 Task: Add to scrum project VortexTech a team member softage.3@softage.net.
Action: Mouse moved to (238, 137)
Screenshot: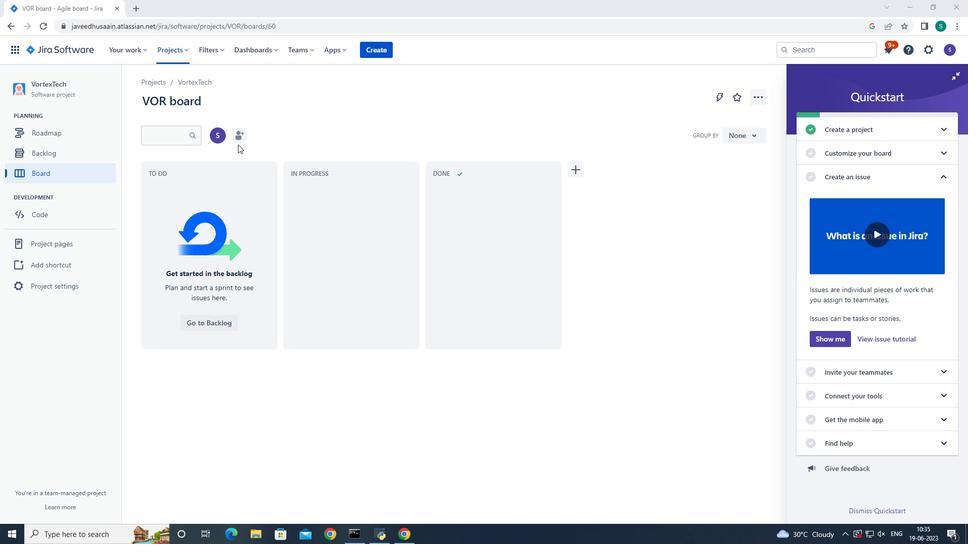 
Action: Mouse pressed left at (238, 137)
Screenshot: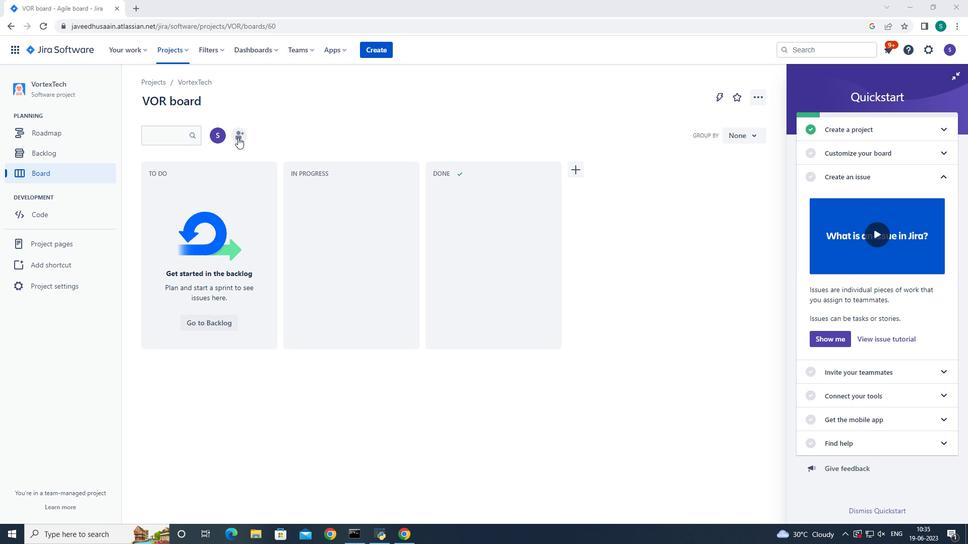 
Action: Mouse moved to (441, 124)
Screenshot: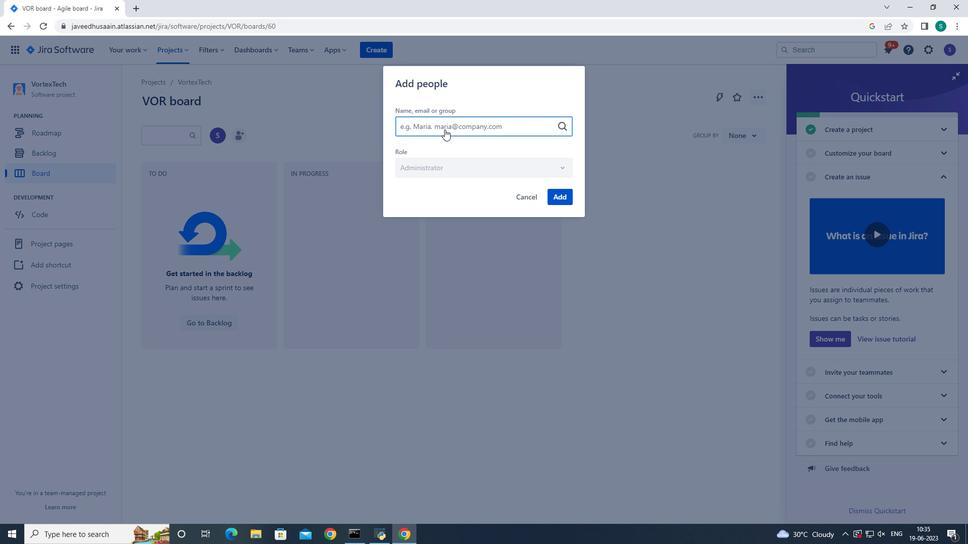 
Action: Key pressed softage.3<Key.shift><Key.shift><Key.shift><Key.shift><Key.shift><Key.shift><Key.shift><Key.shift><Key.shift>@softage.net
Screenshot: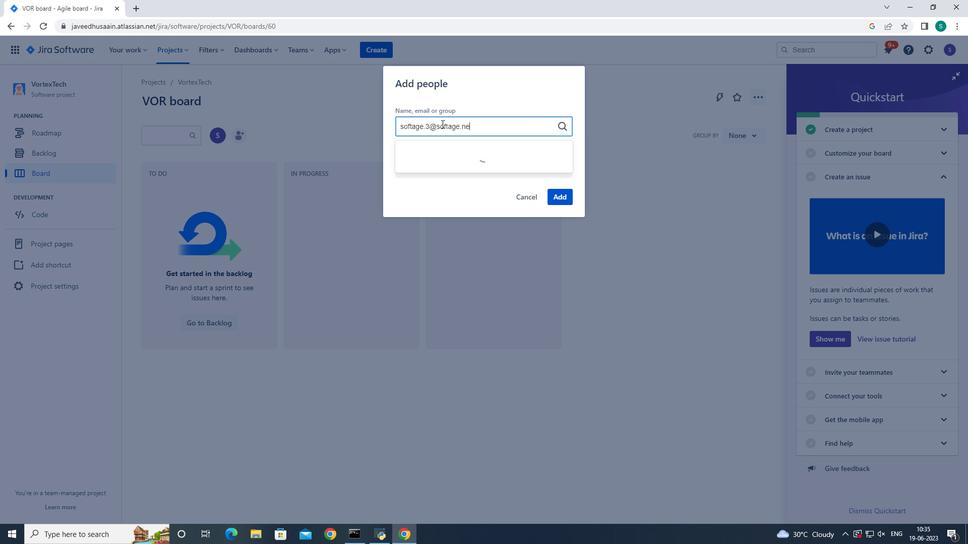 
Action: Mouse moved to (451, 150)
Screenshot: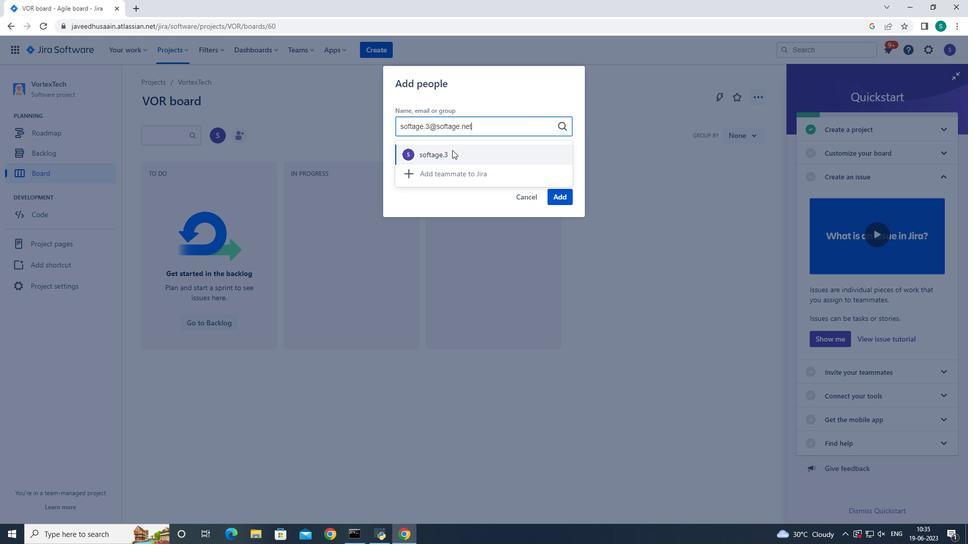 
Action: Mouse pressed left at (451, 150)
Screenshot: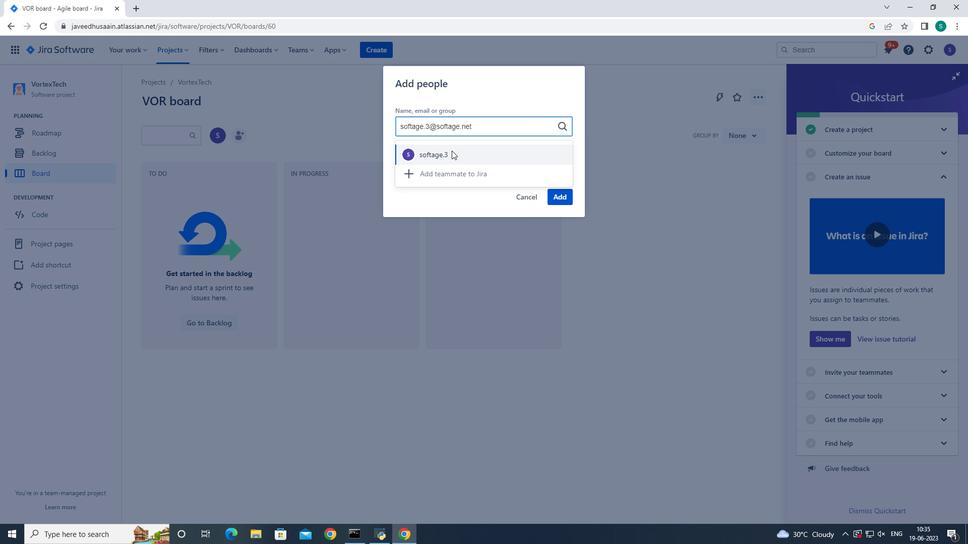 
Action: Mouse moved to (563, 196)
Screenshot: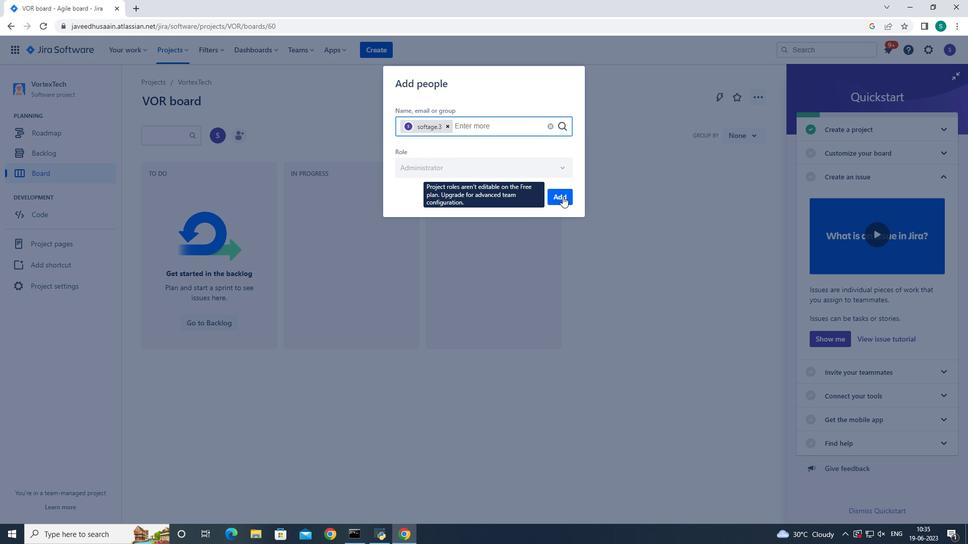 
Action: Mouse pressed left at (563, 196)
Screenshot: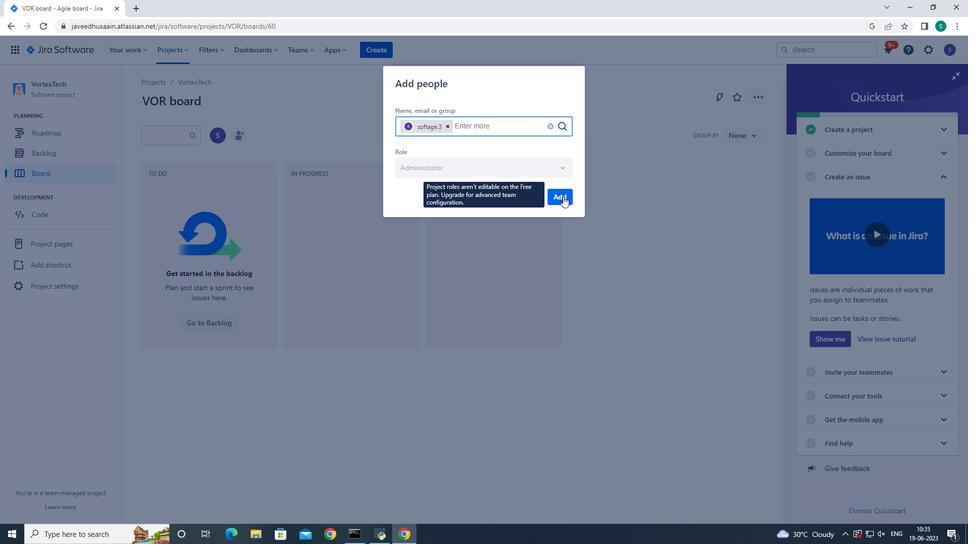
Action: Mouse moved to (237, 445)
Screenshot: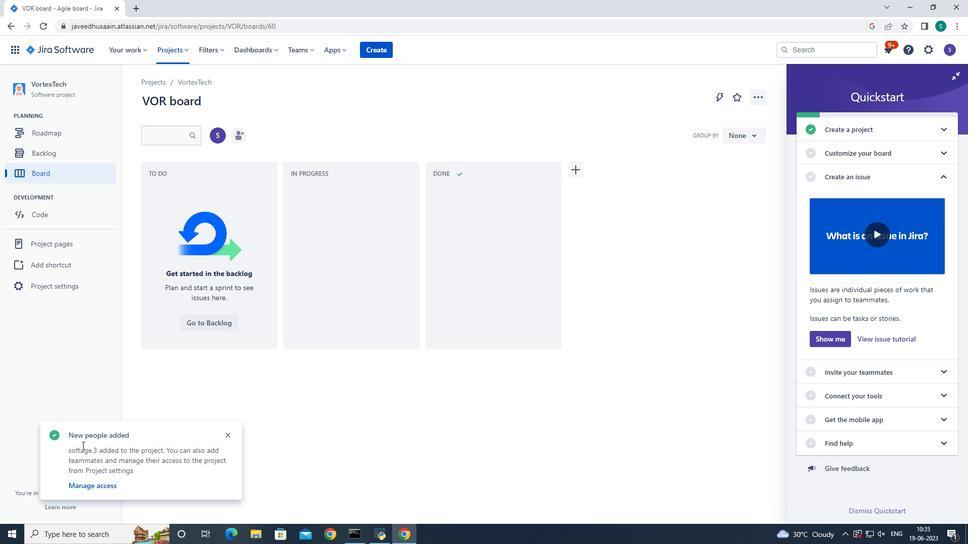 
